 Task: Create a sub task Release to Production / Go Live for the task  Develop a new mobile app for a restaurant in the project AgileJump , assign it to team member softage.5@softage.net and update the status of the sub task to  Completed , set the priority of the sub task to High
Action: Mouse moved to (472, 440)
Screenshot: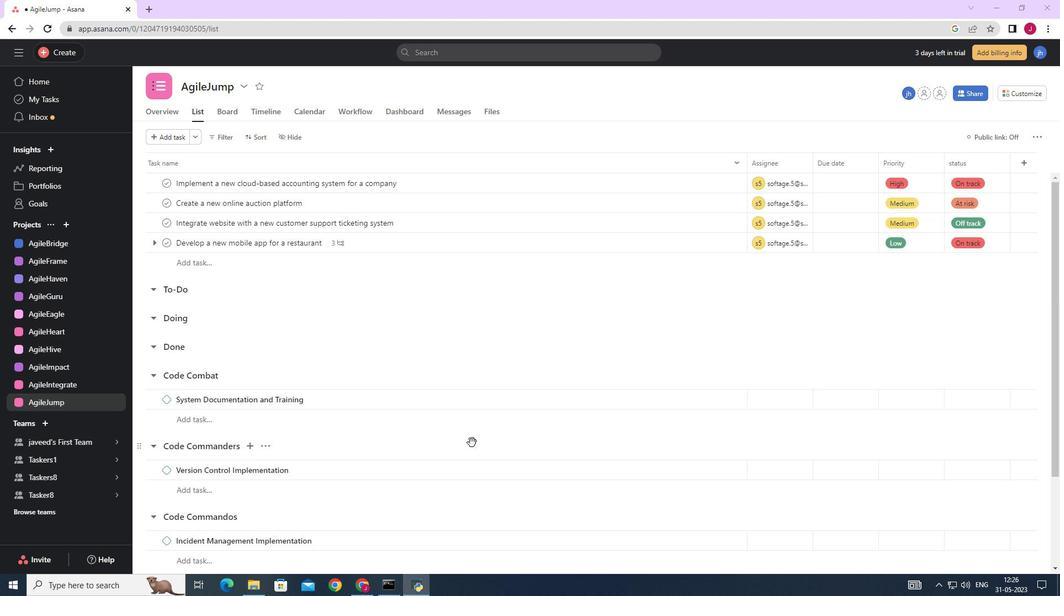 
Action: Mouse scrolled (472, 440) with delta (0, 0)
Screenshot: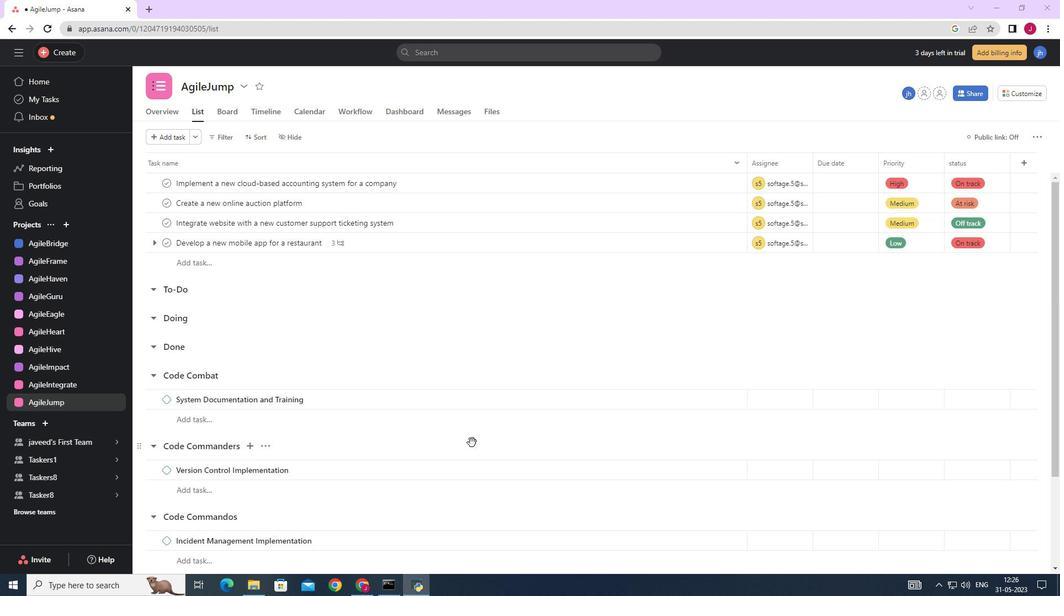 
Action: Mouse scrolled (472, 440) with delta (0, 0)
Screenshot: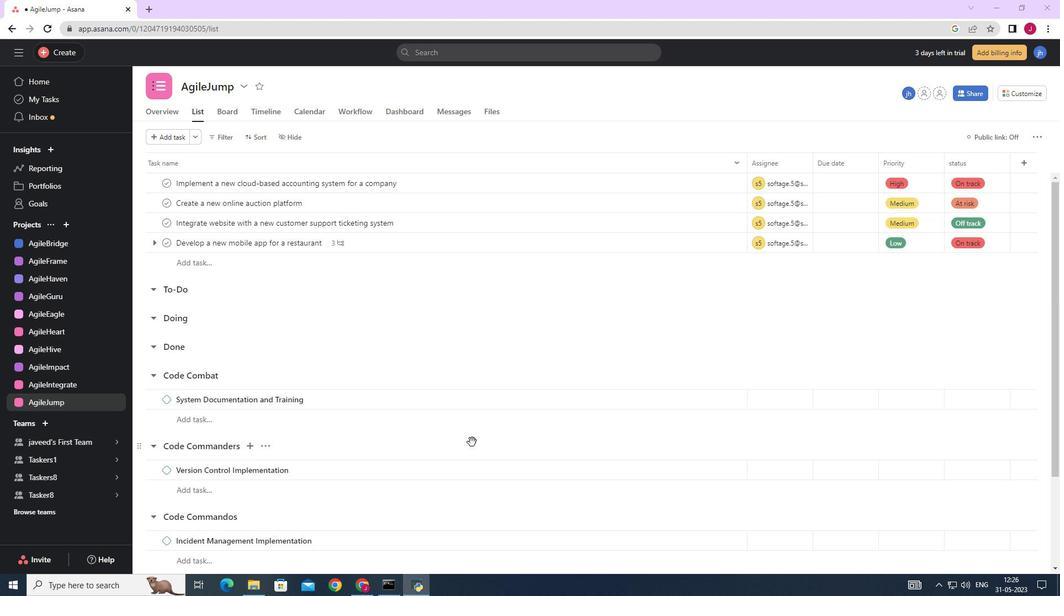 
Action: Mouse scrolled (472, 440) with delta (0, 0)
Screenshot: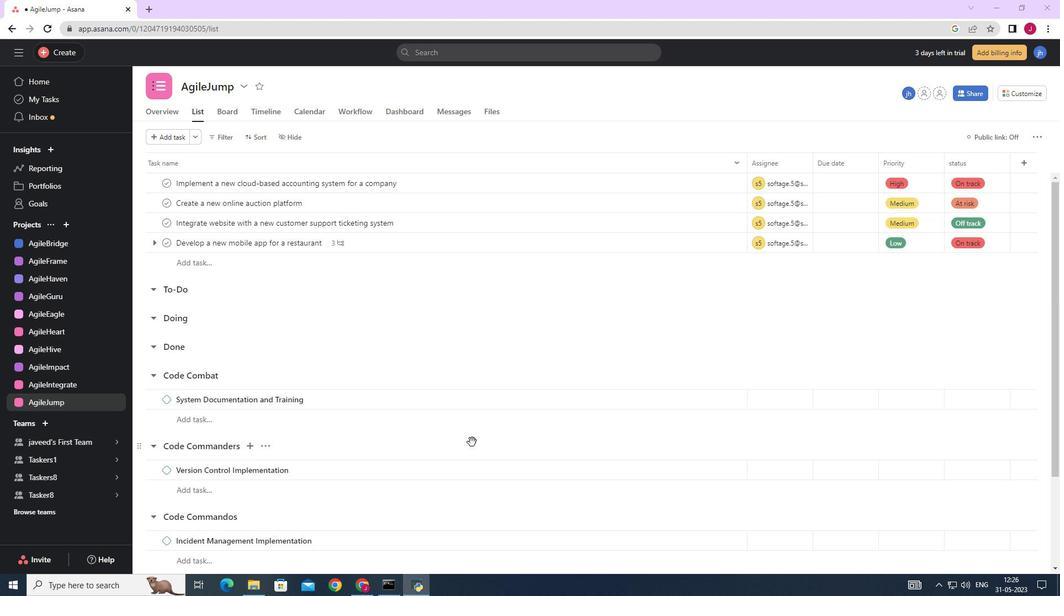
Action: Mouse scrolled (472, 440) with delta (0, 0)
Screenshot: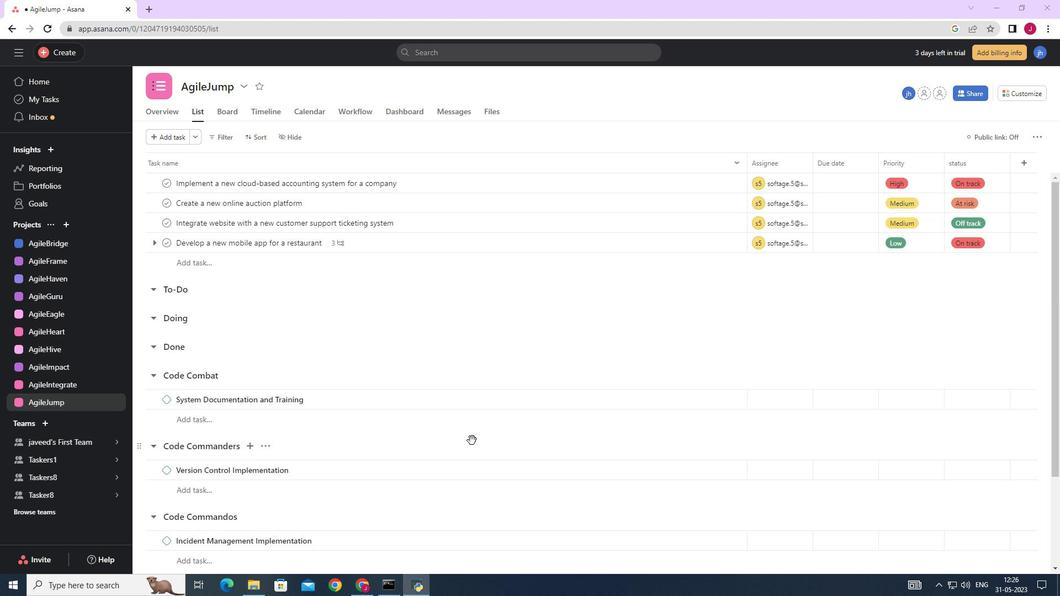 
Action: Mouse scrolled (472, 440) with delta (0, 0)
Screenshot: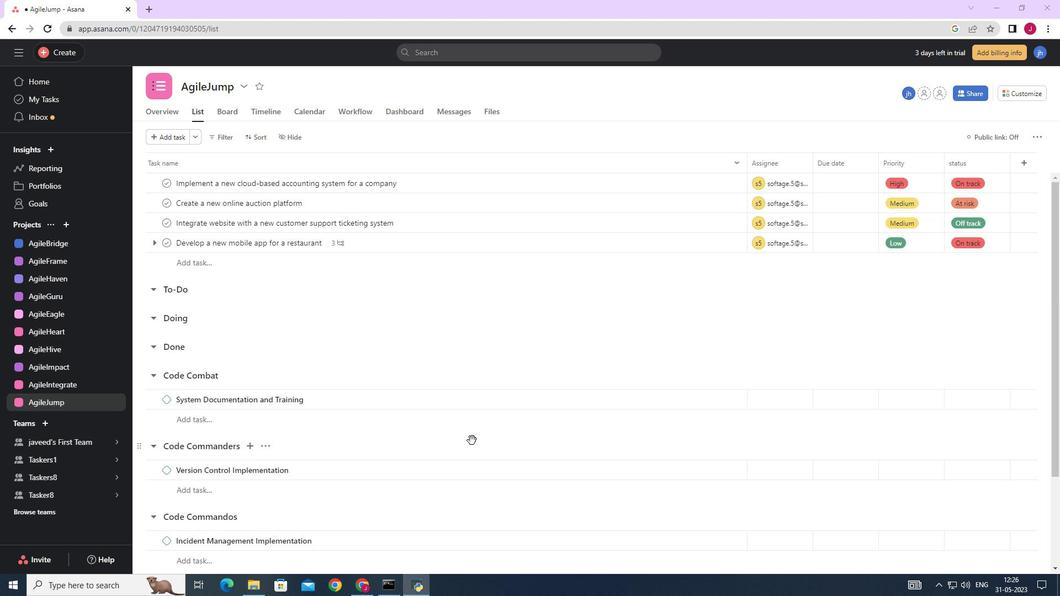 
Action: Mouse moved to (378, 432)
Screenshot: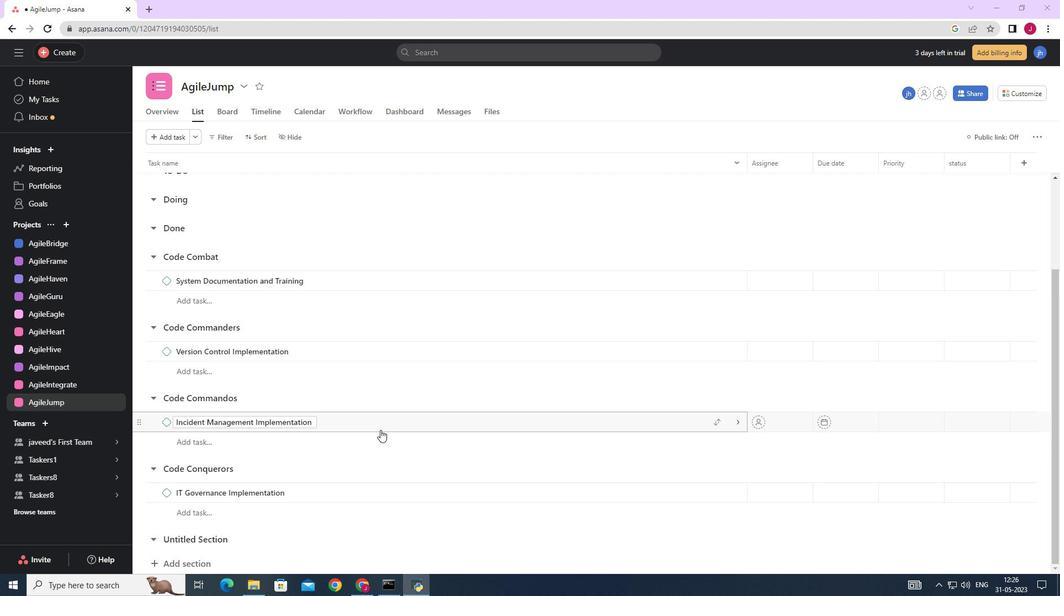 
Action: Mouse scrolled (378, 433) with delta (0, 0)
Screenshot: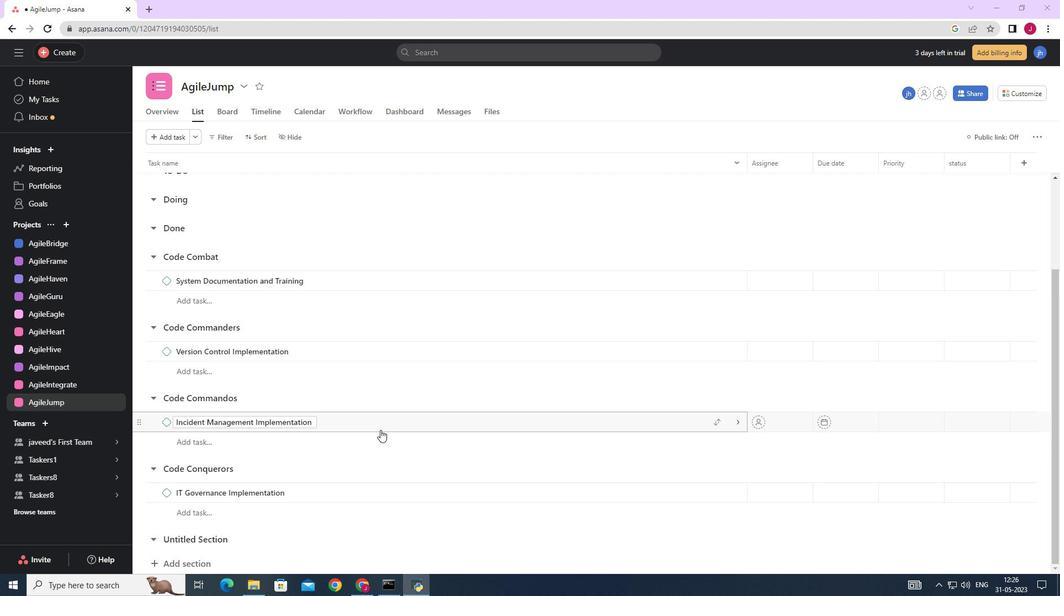 
Action: Mouse scrolled (378, 433) with delta (0, 0)
Screenshot: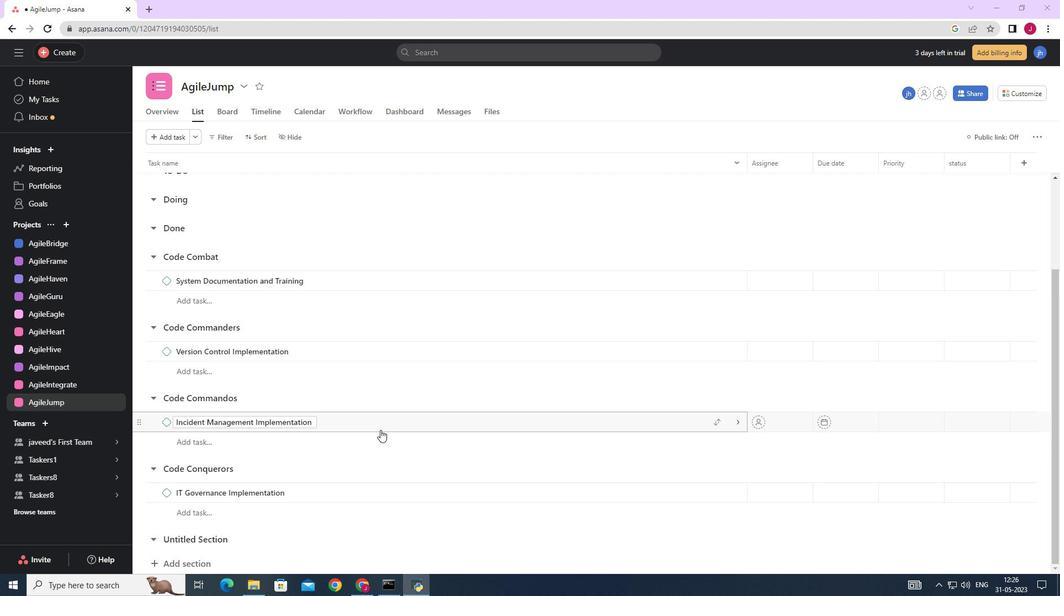 
Action: Mouse scrolled (378, 433) with delta (0, 0)
Screenshot: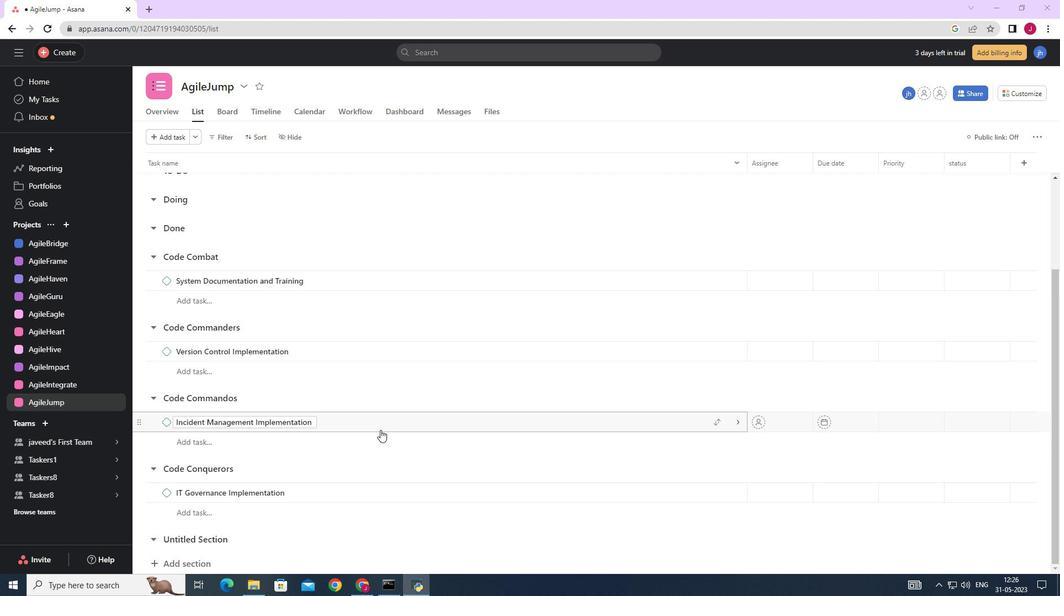 
Action: Mouse scrolled (378, 433) with delta (0, 0)
Screenshot: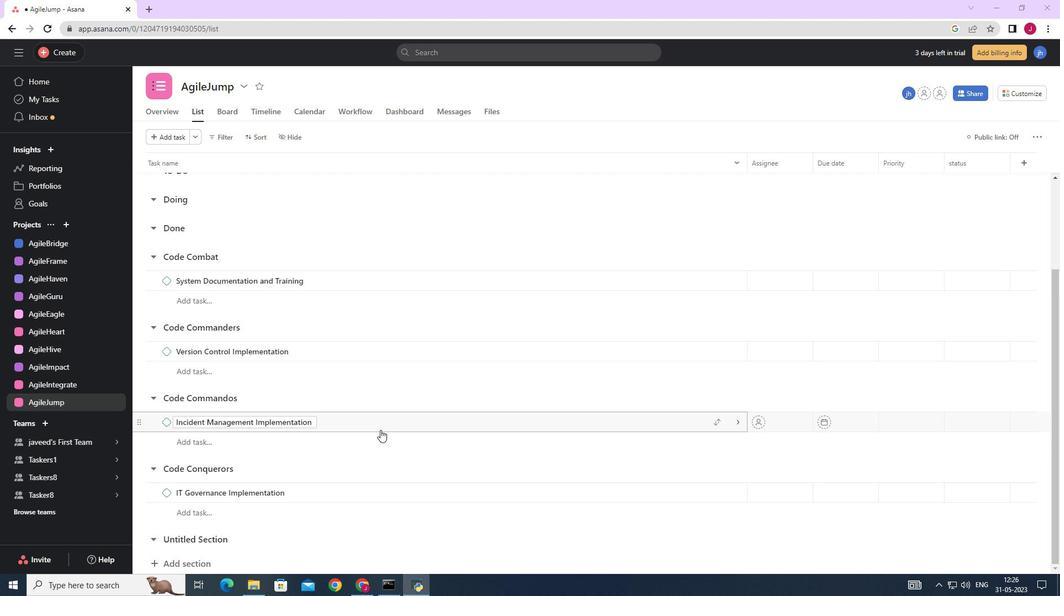 
Action: Mouse scrolled (378, 433) with delta (0, 0)
Screenshot: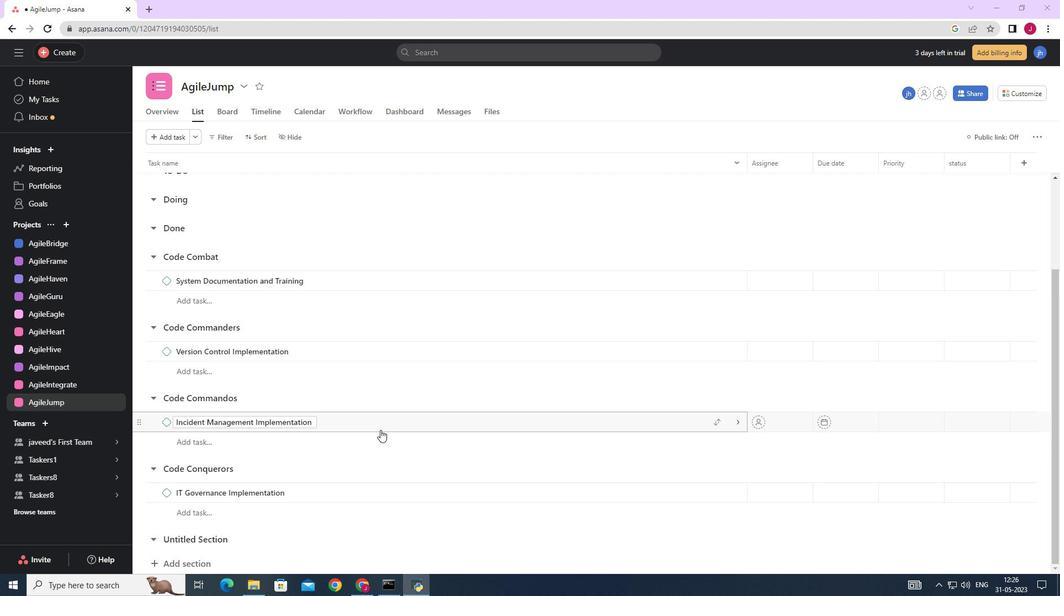 
Action: Mouse scrolled (378, 431) with delta (0, 0)
Screenshot: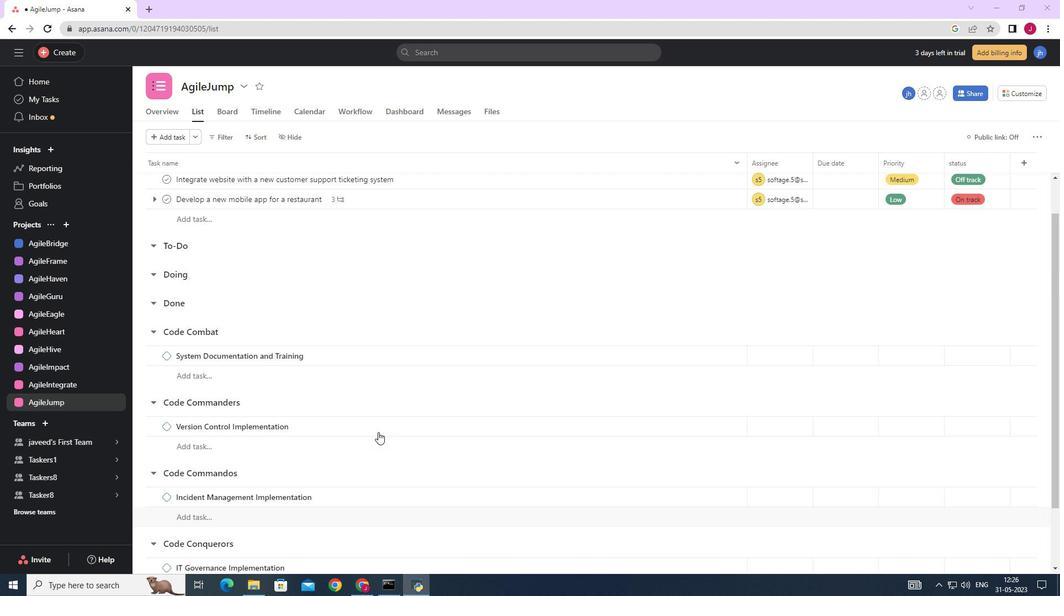 
Action: Mouse scrolled (378, 431) with delta (0, 0)
Screenshot: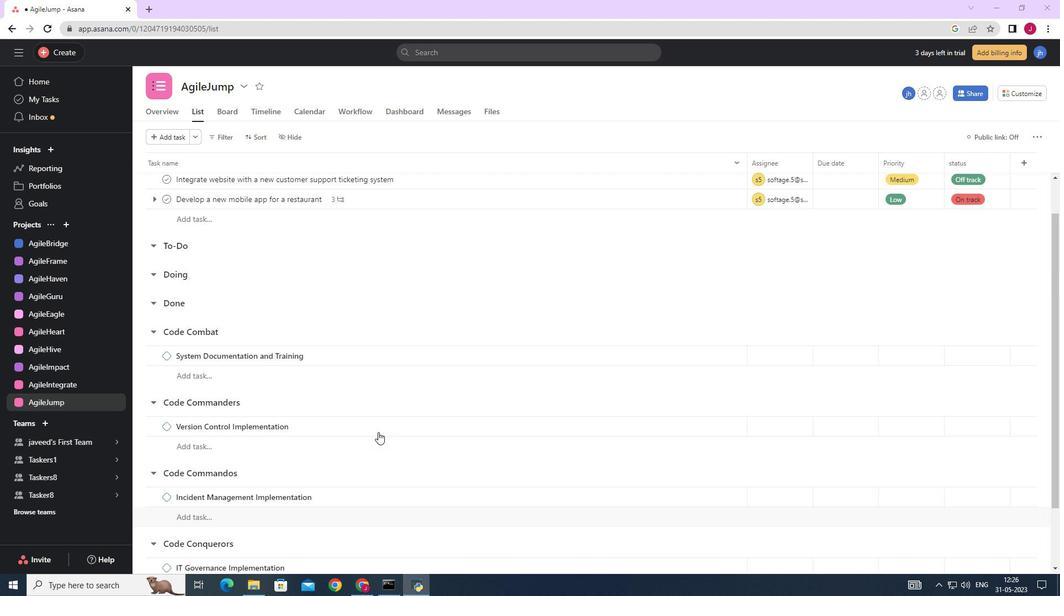 
Action: Mouse scrolled (378, 431) with delta (0, 0)
Screenshot: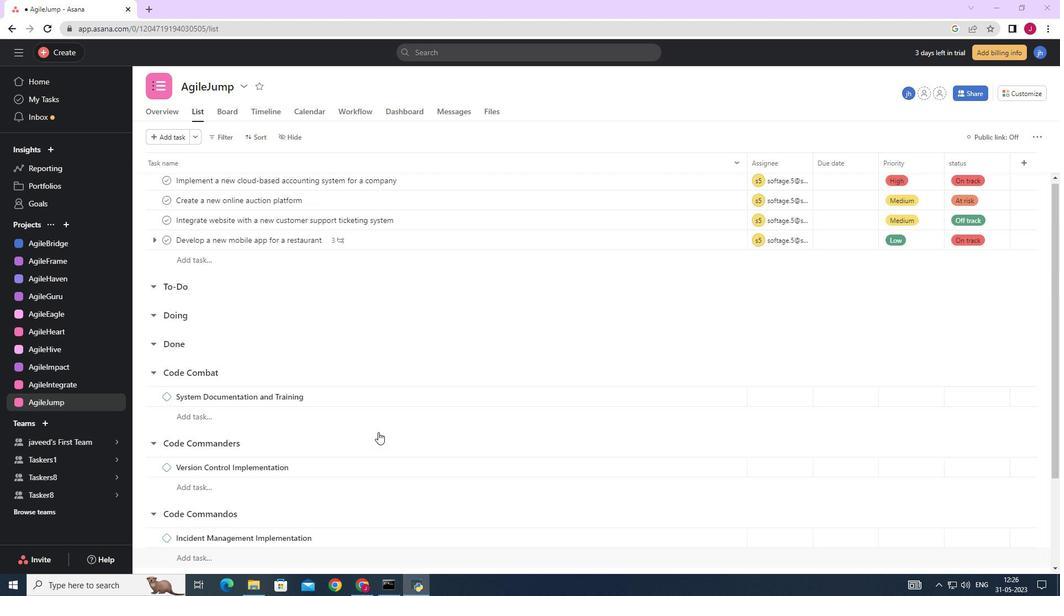 
Action: Mouse scrolled (378, 431) with delta (0, 0)
Screenshot: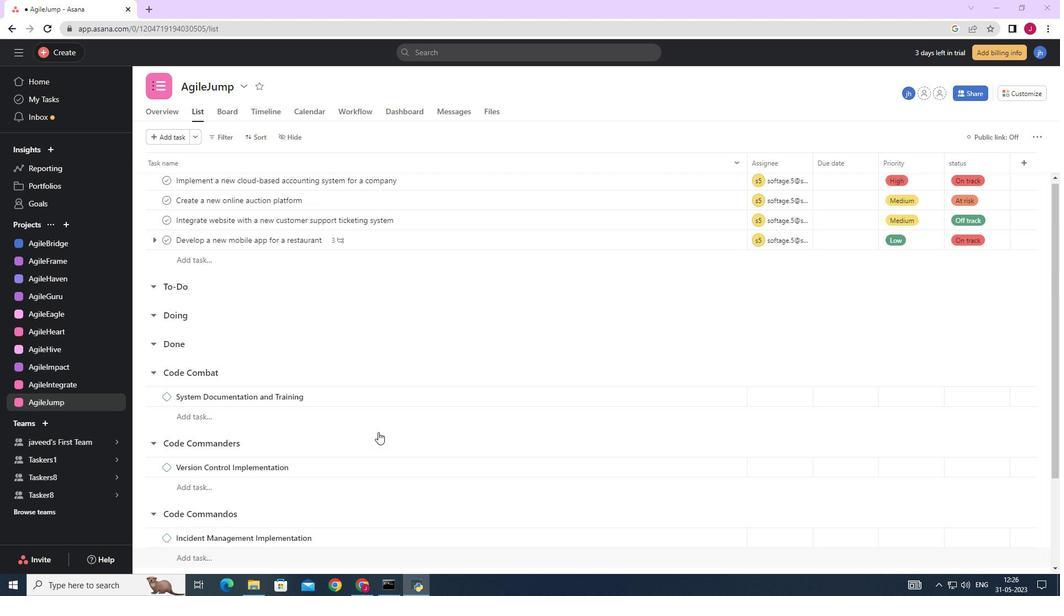 
Action: Mouse moved to (377, 435)
Screenshot: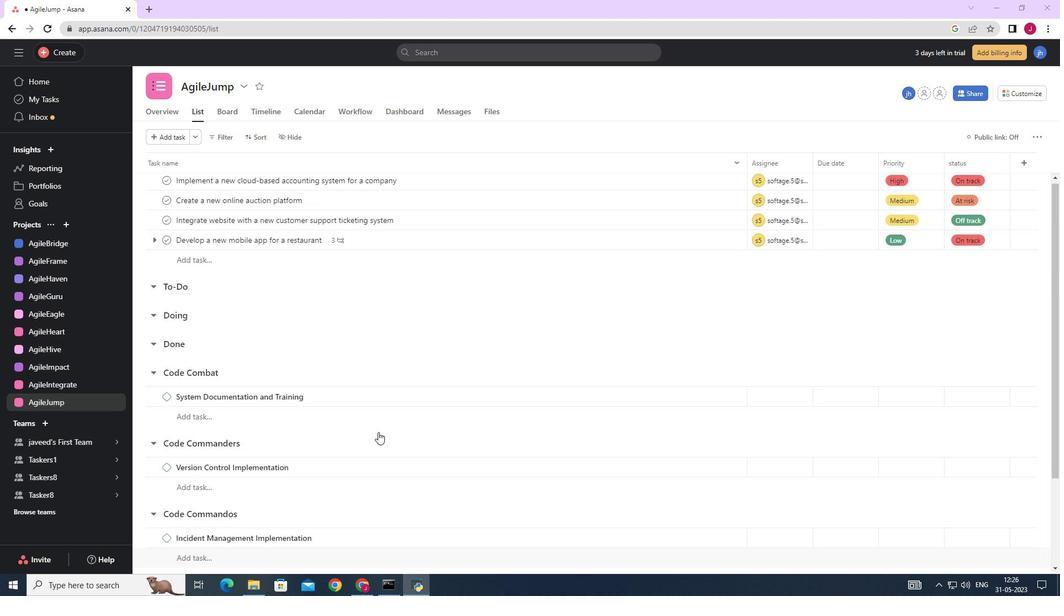 
Action: Mouse scrolled (377, 435) with delta (0, 0)
Screenshot: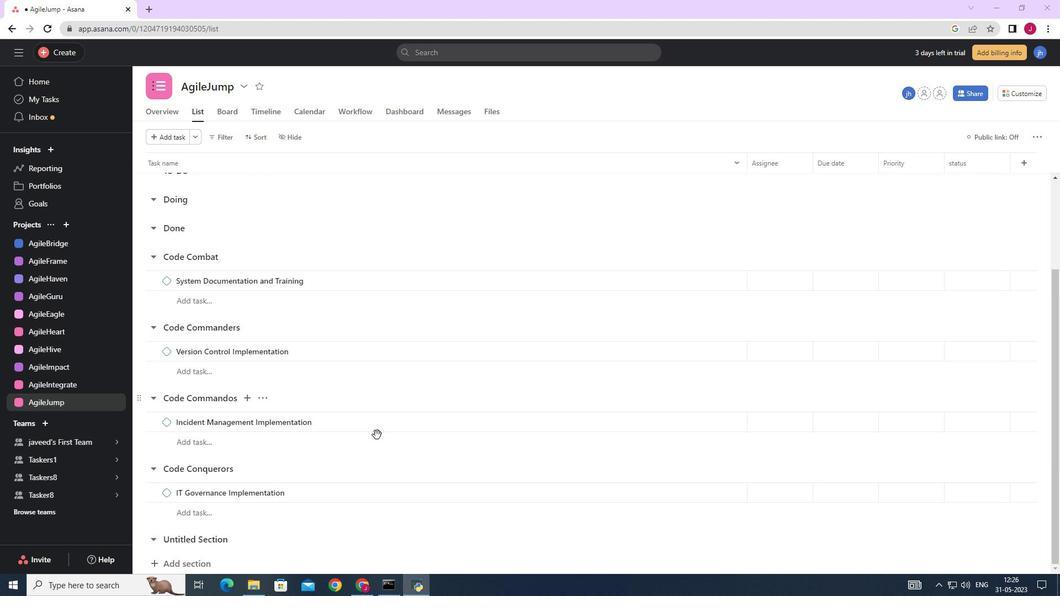 
Action: Mouse scrolled (377, 435) with delta (0, 0)
Screenshot: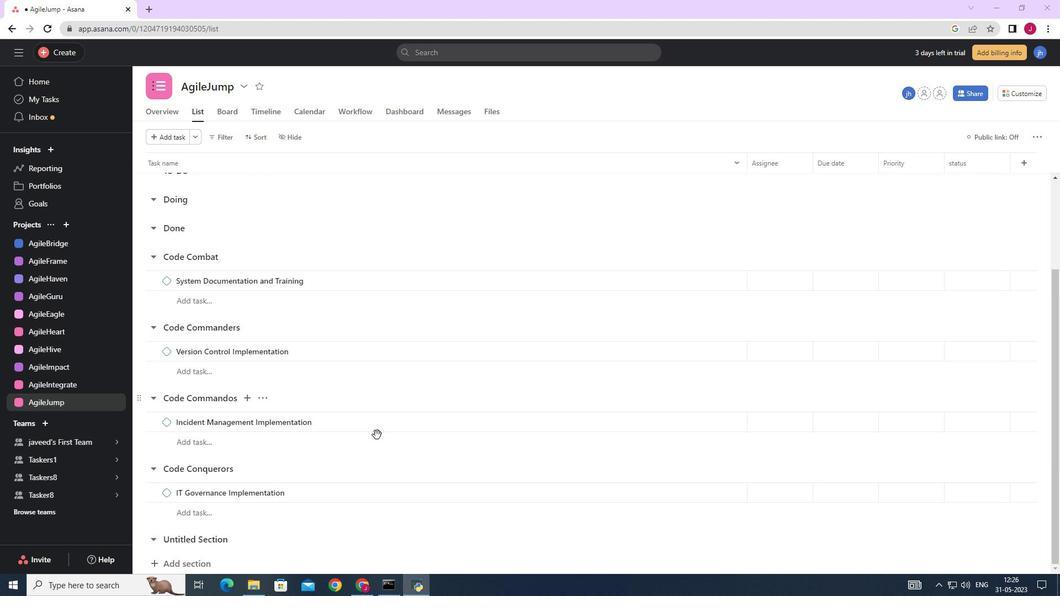 
Action: Mouse scrolled (377, 435) with delta (0, 0)
Screenshot: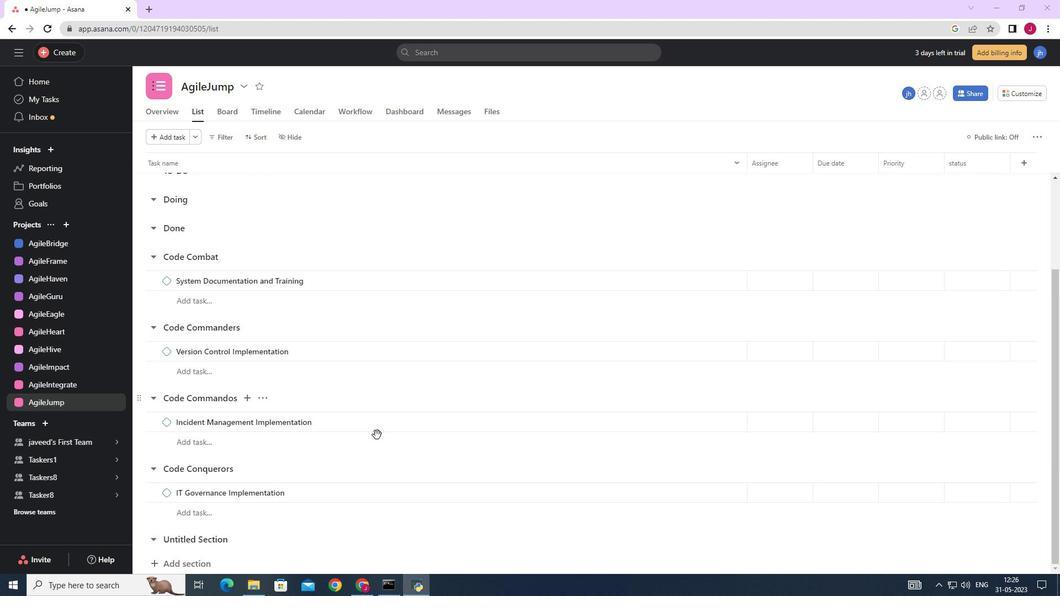 
Action: Mouse scrolled (377, 435) with delta (0, 0)
Screenshot: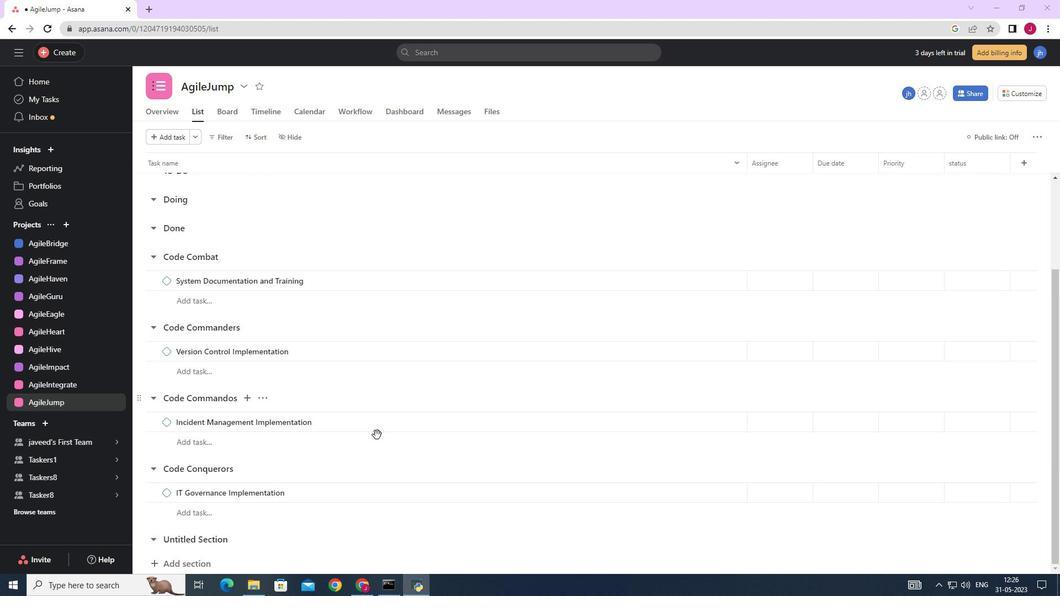 
Action: Mouse scrolled (377, 435) with delta (0, 0)
Screenshot: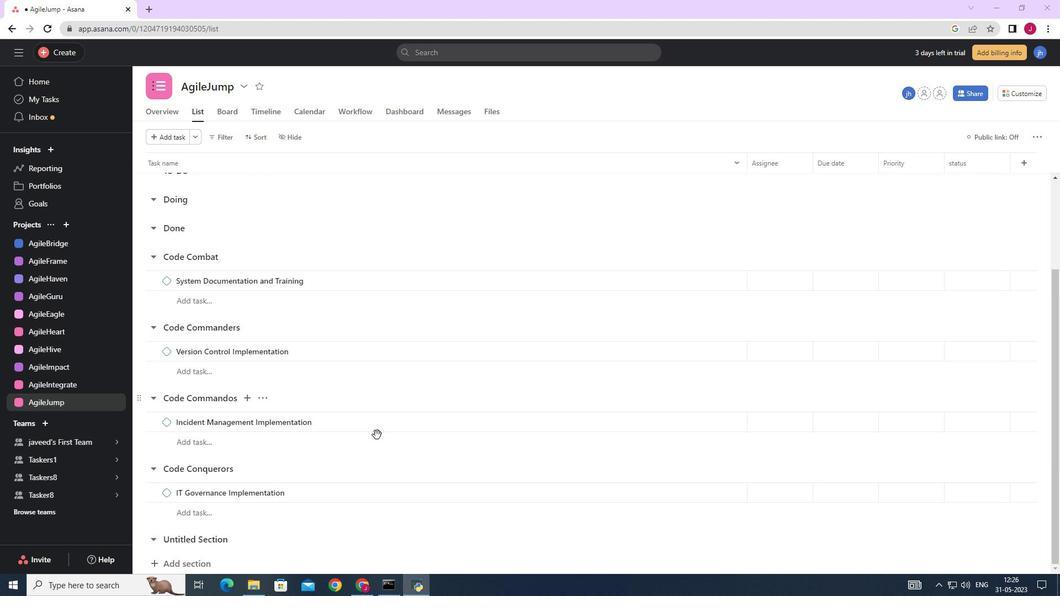 
Action: Mouse moved to (686, 239)
Screenshot: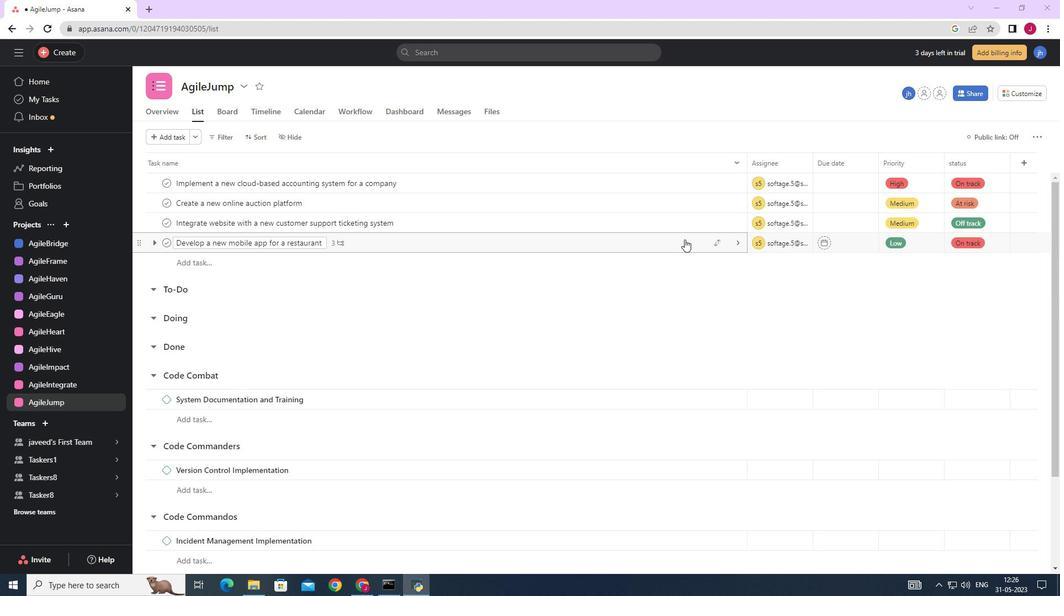 
Action: Mouse pressed left at (686, 239)
Screenshot: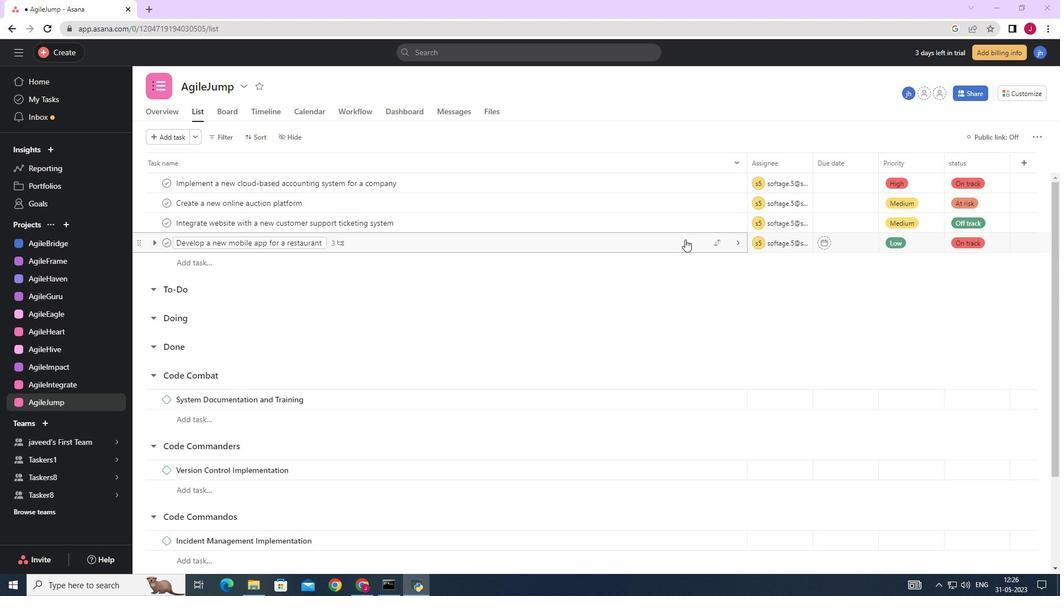 
Action: Mouse moved to (812, 388)
Screenshot: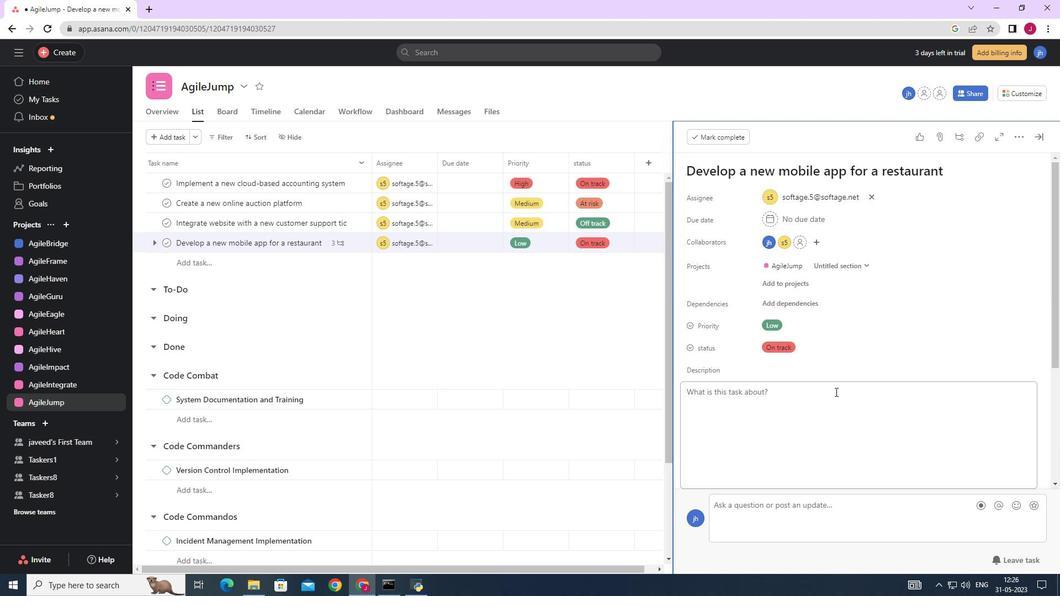 
Action: Mouse scrolled (812, 387) with delta (0, 0)
Screenshot: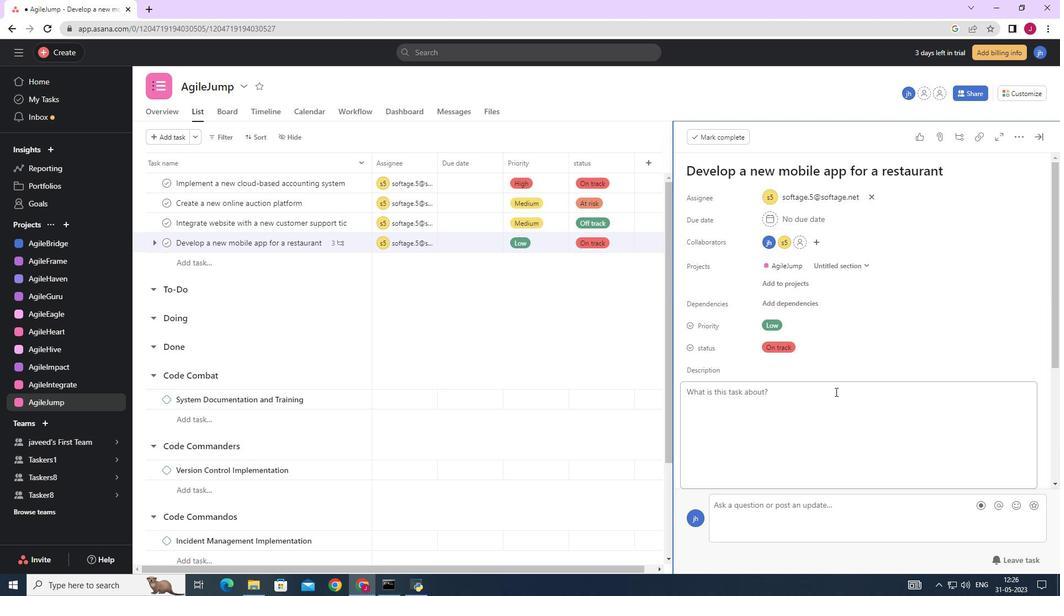 
Action: Mouse scrolled (812, 387) with delta (0, 0)
Screenshot: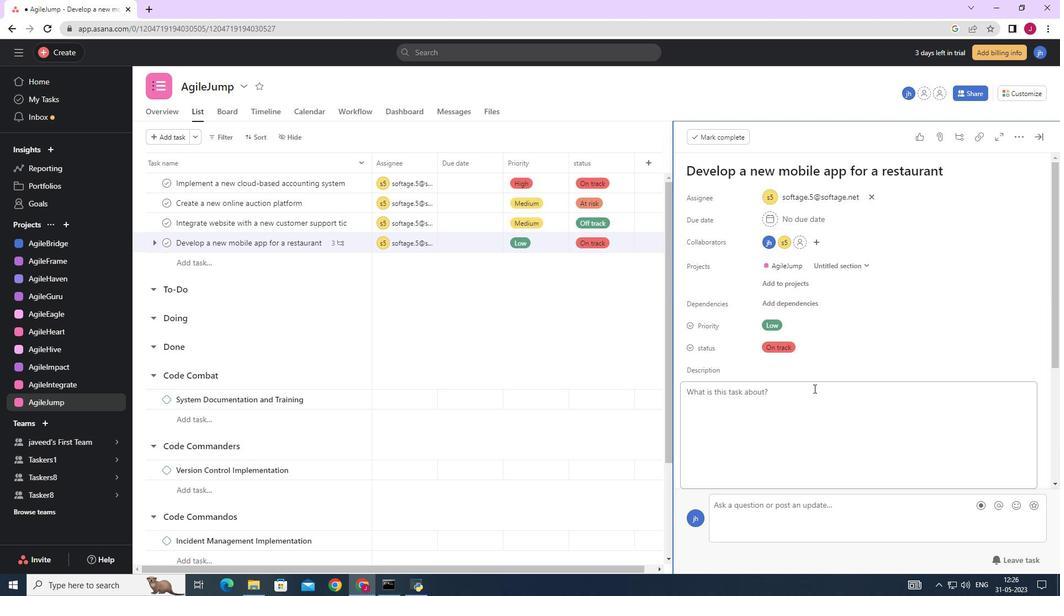 
Action: Mouse scrolled (812, 387) with delta (0, 0)
Screenshot: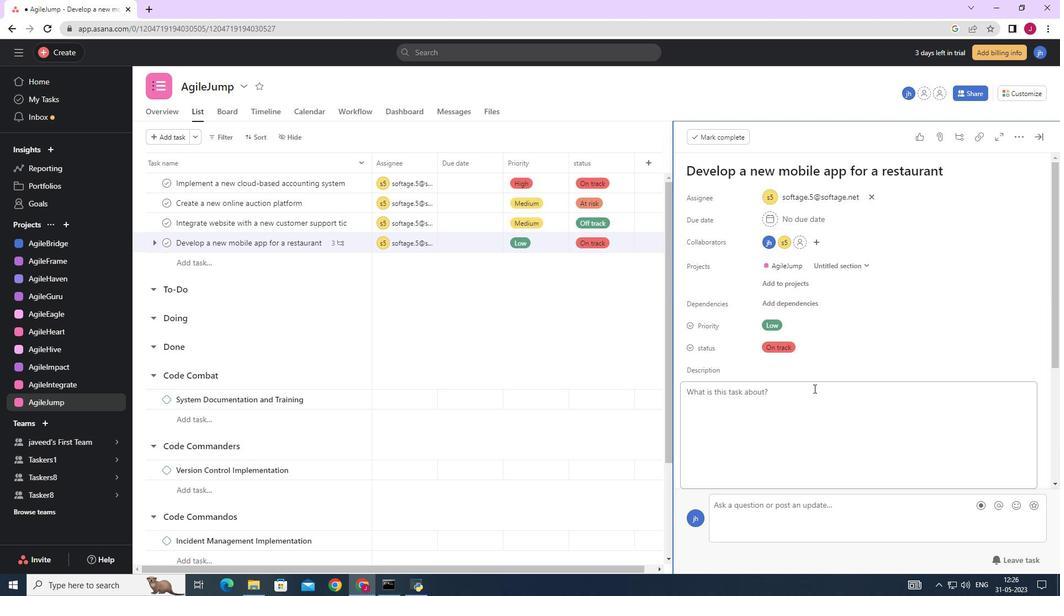 
Action: Mouse scrolled (812, 387) with delta (0, 0)
Screenshot: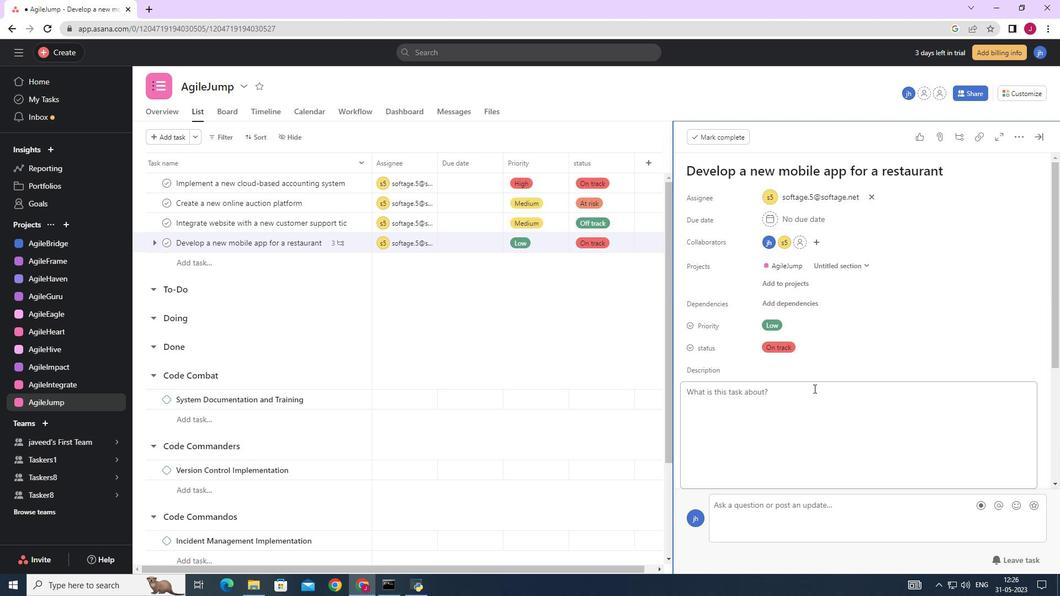 
Action: Mouse moved to (719, 401)
Screenshot: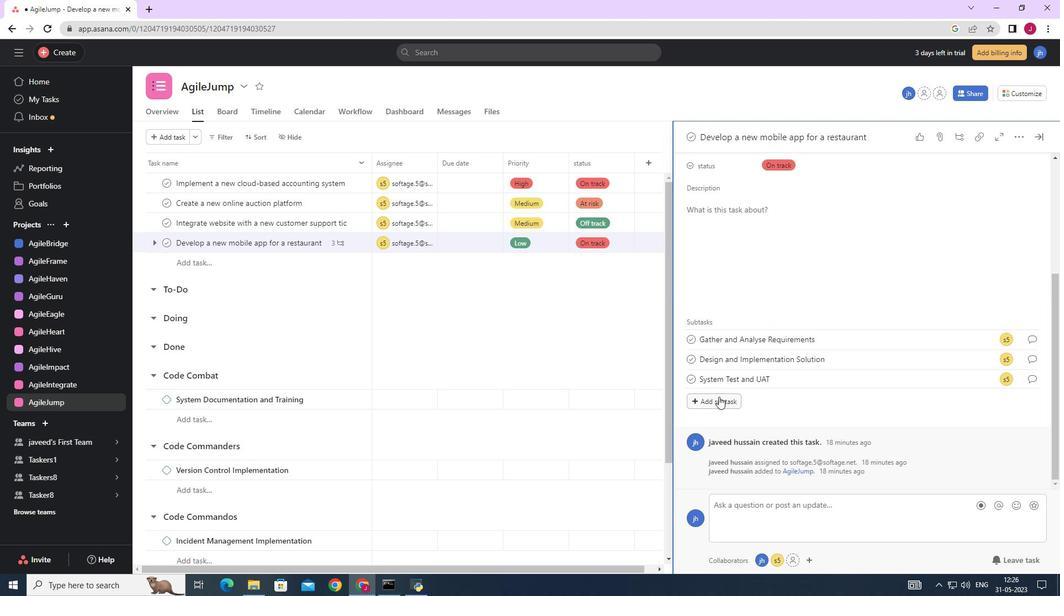 
Action: Mouse pressed left at (719, 401)
Screenshot: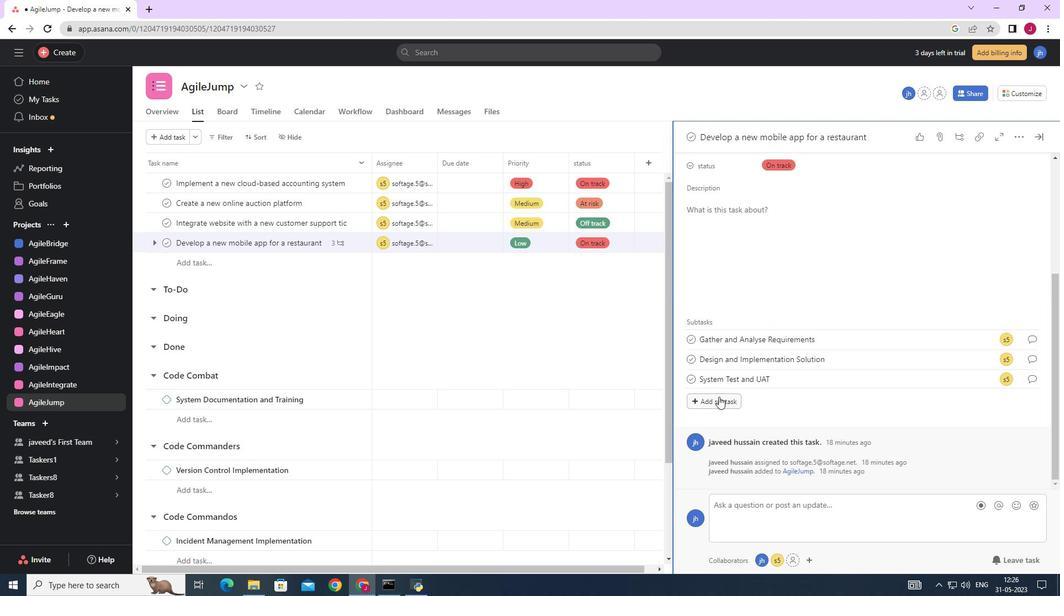 
Action: Key pressed <Key.caps_lock>R<Key.caps_lock>elease<Key.backspace><Key.backspace><Key.backspace><Key.backspace><Key.backspace><Key.backspace><Key.backspace><Key.backspace><Key.backspace>r<Key.caps_lock>ELEASE<Key.space>TO<Key.space><Key.caps_lock>p<Key.caps_lock>RODUCTION<Key.space>/<Key.space><Key.caps_lock>g<Key.caps_lock>O<Key.space><Key.caps_lock>l<Key.caps_lock>IVE
Screenshot: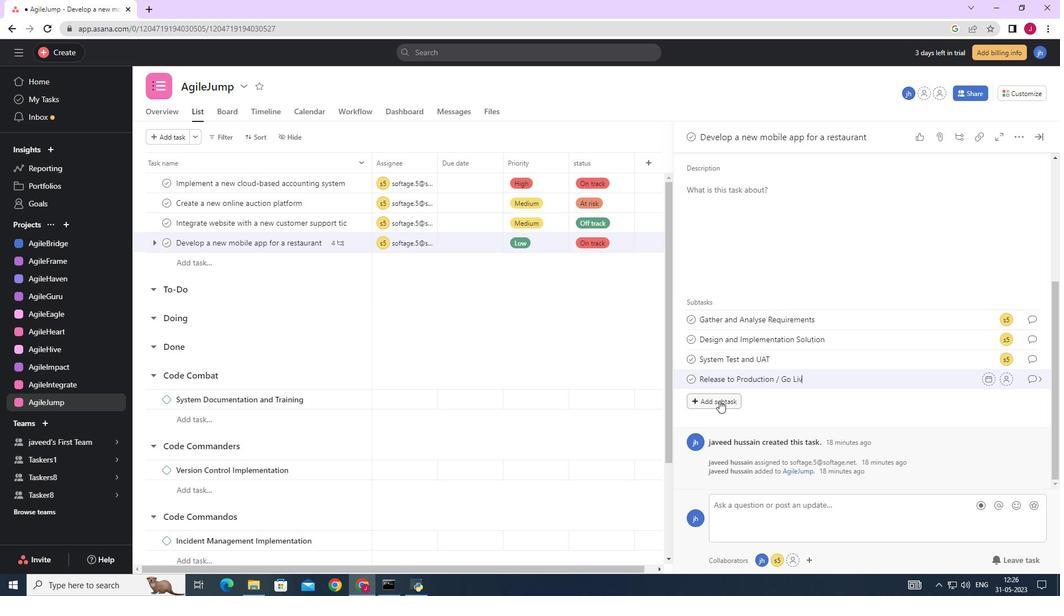 
Action: Mouse moved to (1006, 381)
Screenshot: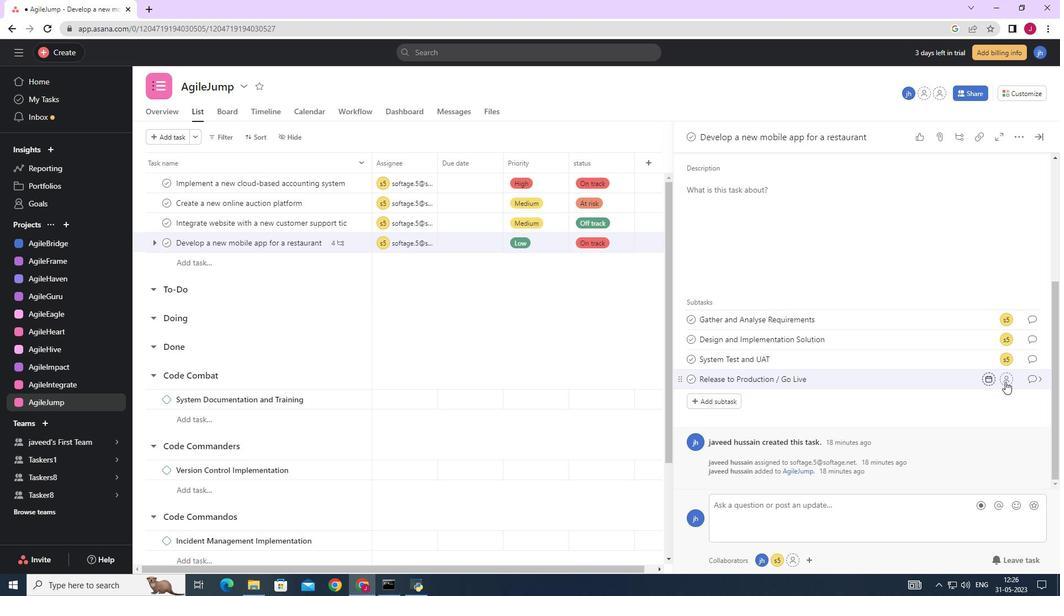 
Action: Mouse pressed left at (1006, 381)
Screenshot: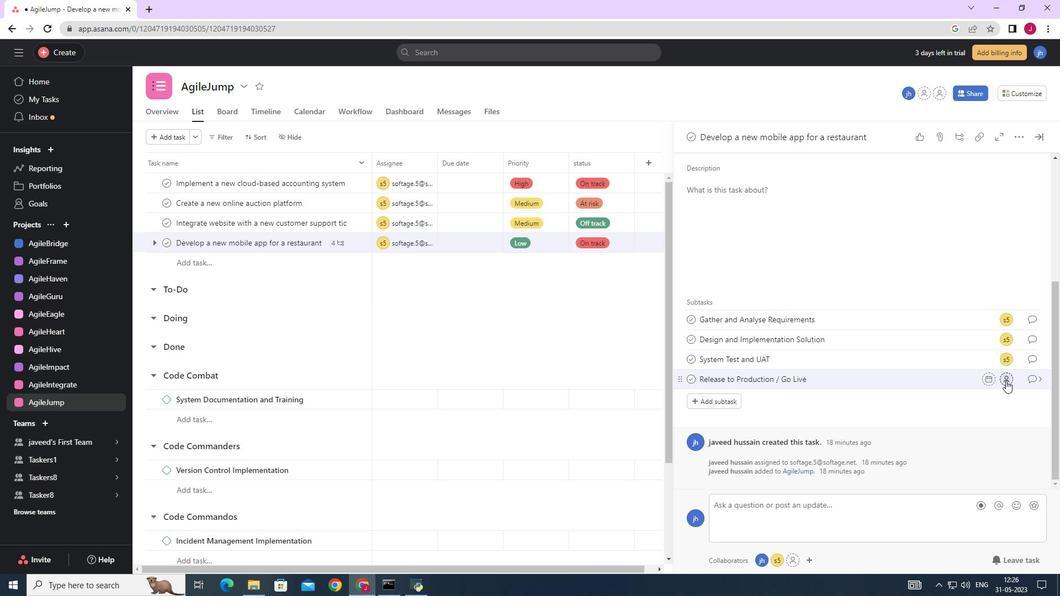 
Action: Mouse moved to (837, 419)
Screenshot: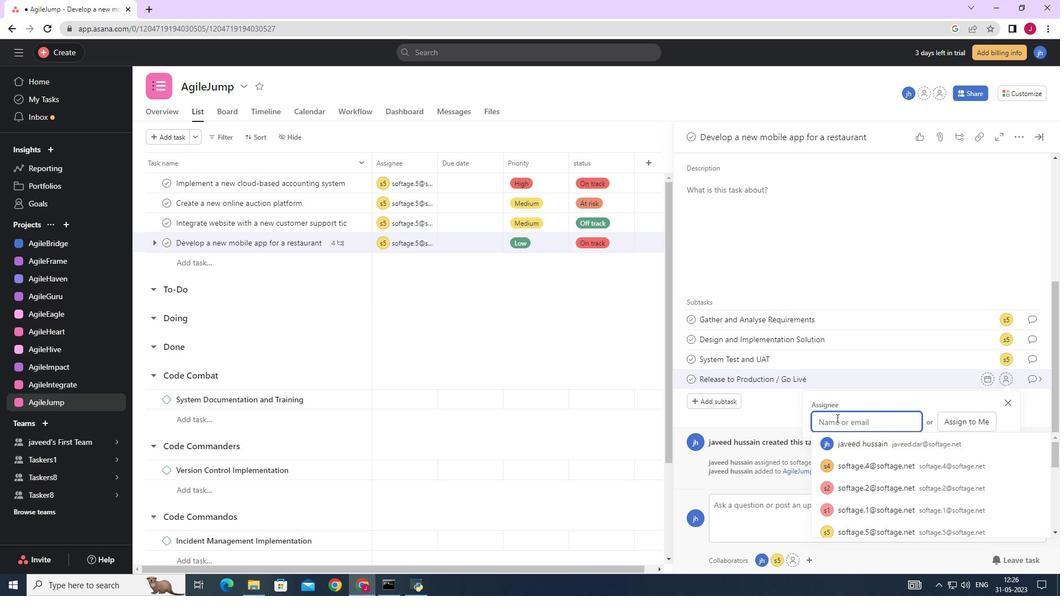 
Action: Key pressed SOFTAGE.5
Screenshot: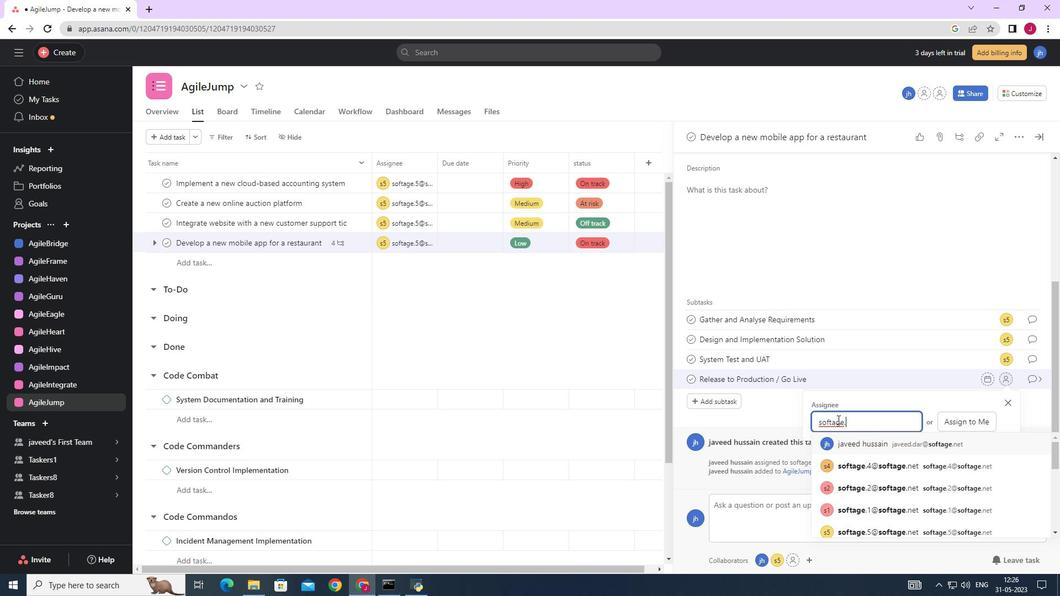 
Action: Mouse moved to (871, 445)
Screenshot: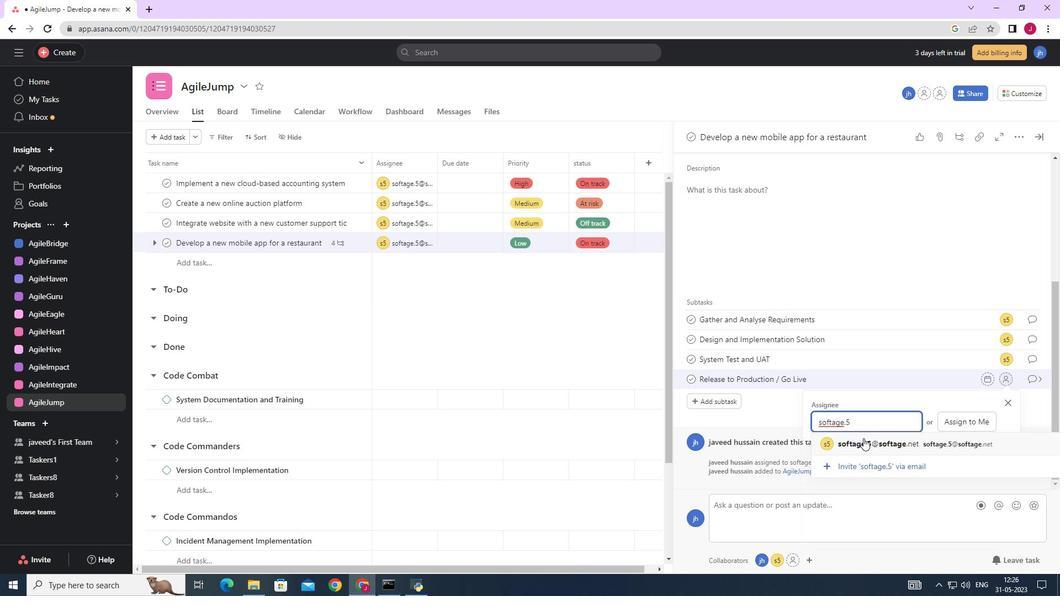 
Action: Mouse pressed left at (871, 445)
Screenshot: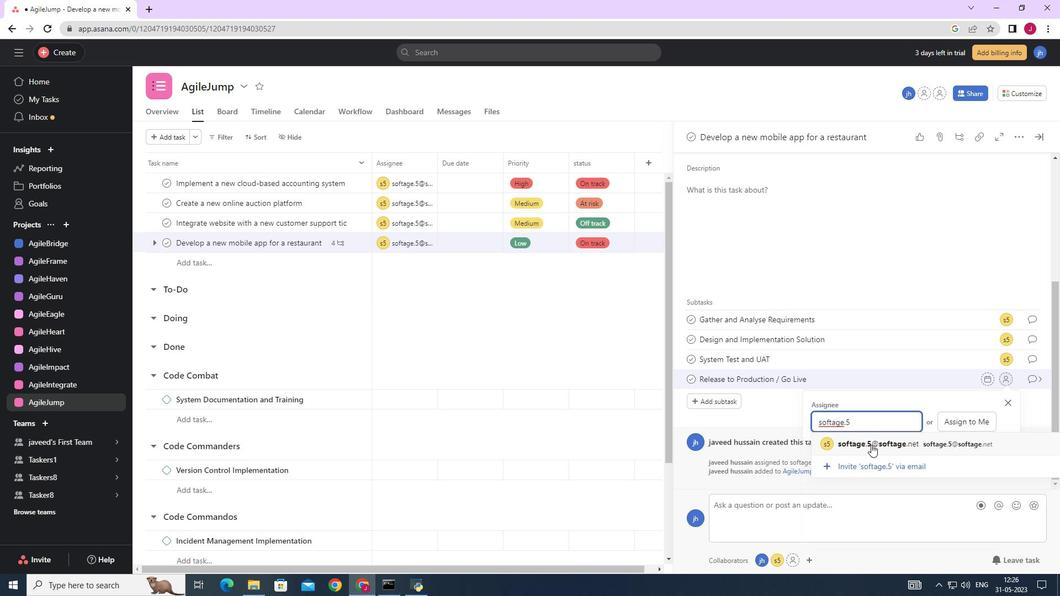 
Action: Mouse moved to (1031, 381)
Screenshot: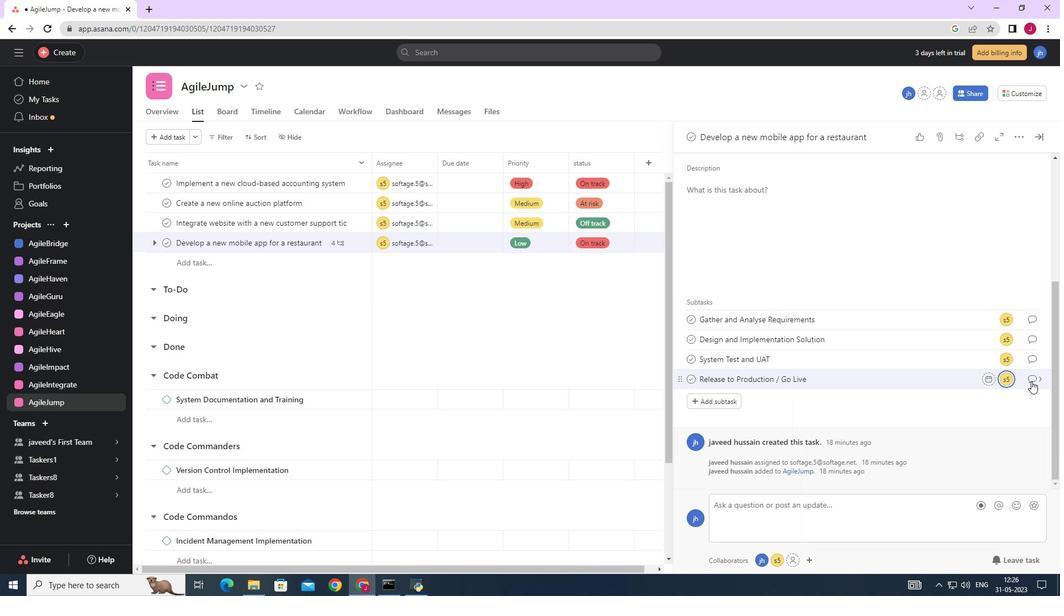 
Action: Mouse pressed left at (1031, 381)
Screenshot: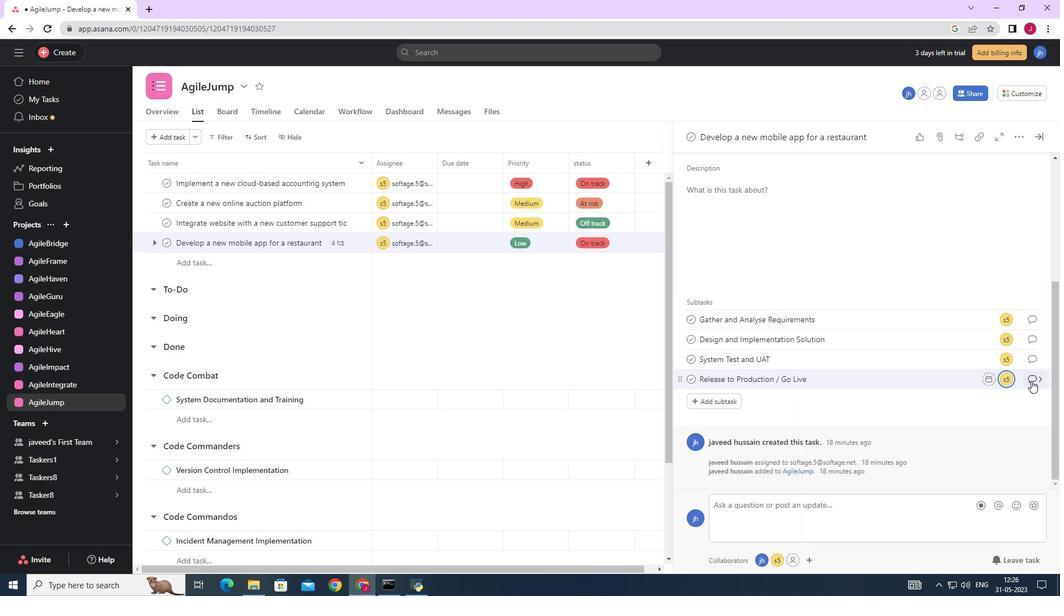 
Action: Mouse moved to (726, 316)
Screenshot: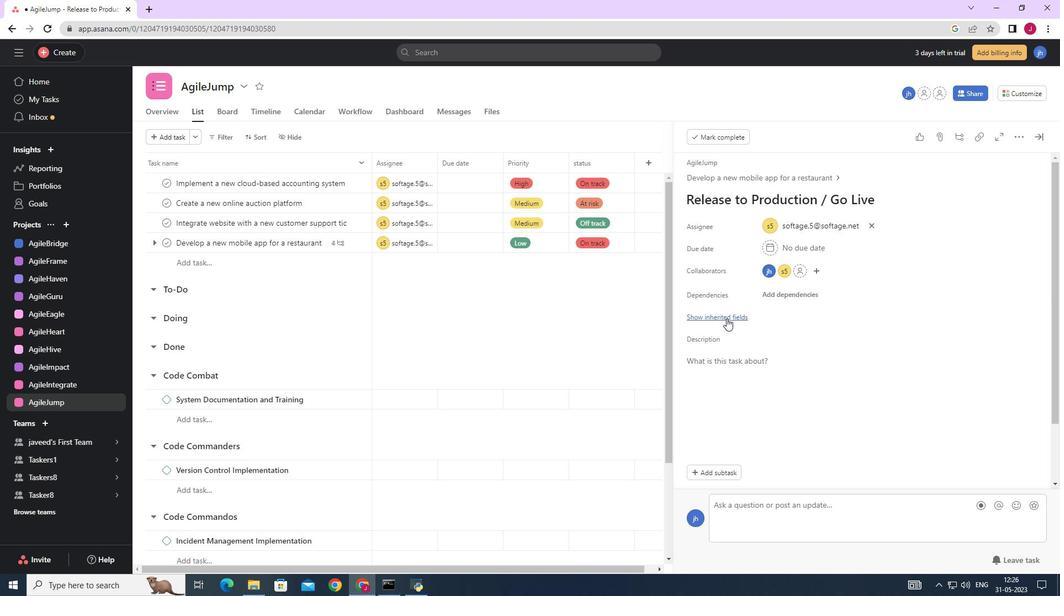 
Action: Mouse pressed left at (726, 316)
Screenshot: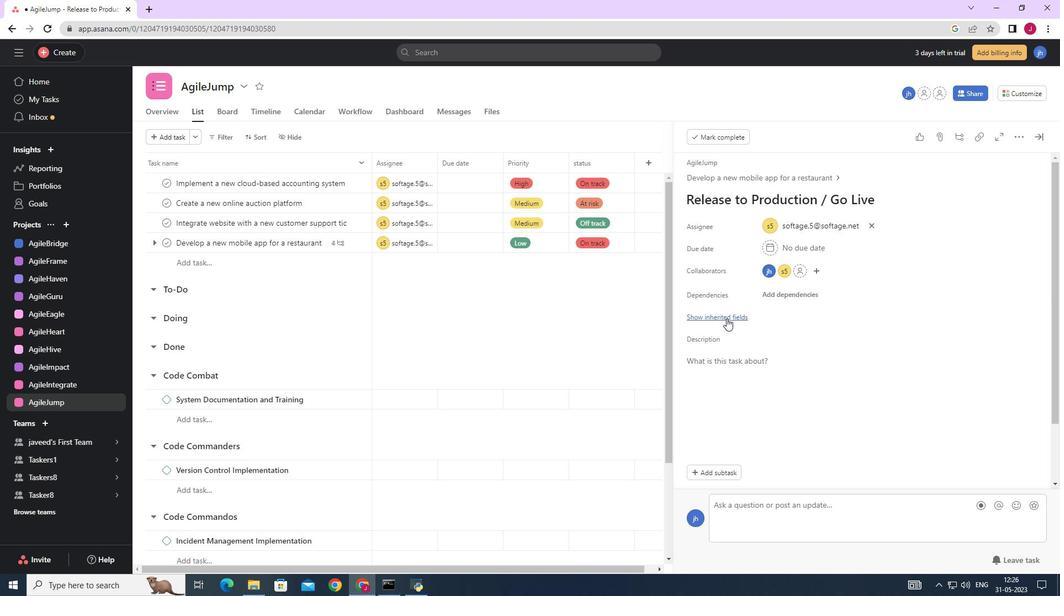 
Action: Mouse moved to (764, 339)
Screenshot: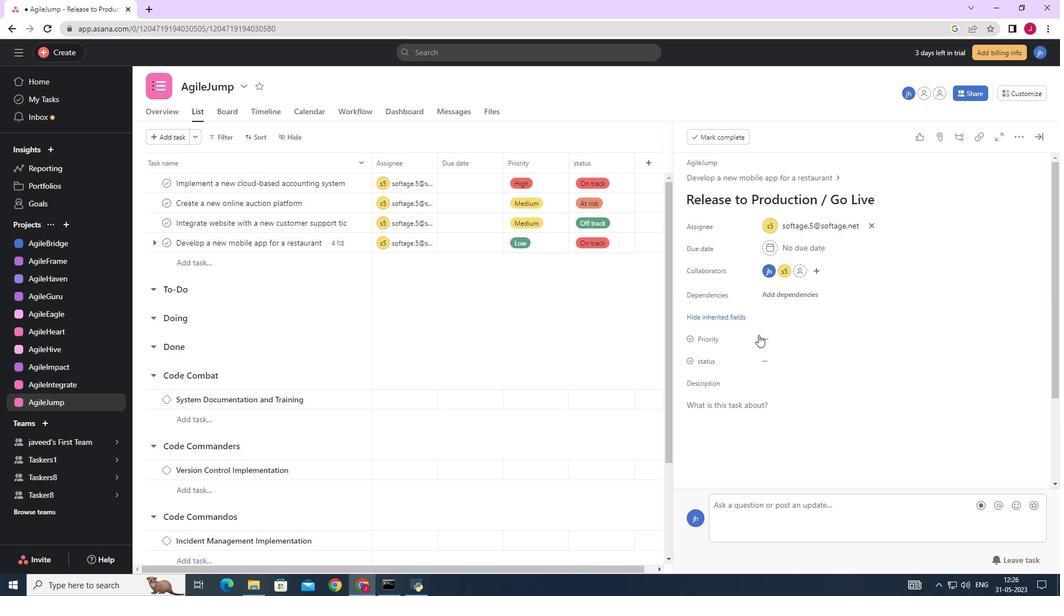 
Action: Mouse pressed left at (764, 339)
Screenshot: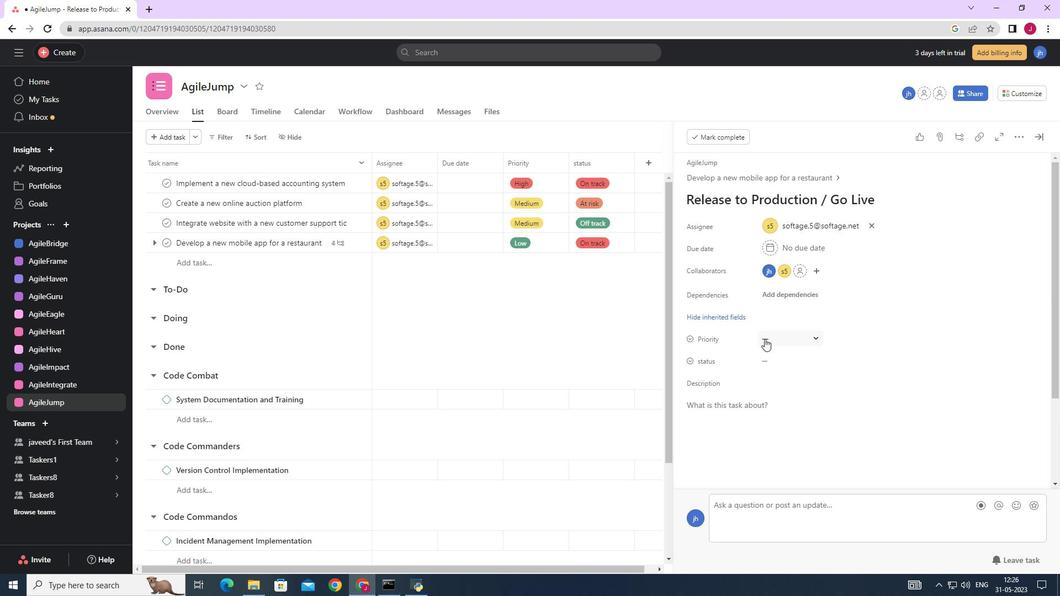 
Action: Mouse moved to (788, 376)
Screenshot: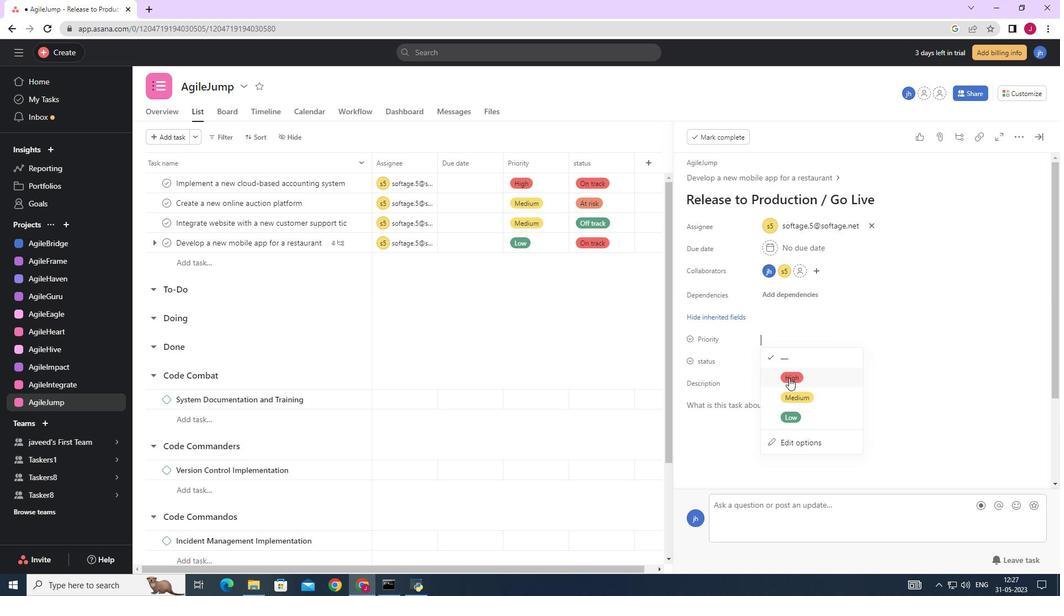 
Action: Mouse pressed left at (788, 376)
Screenshot: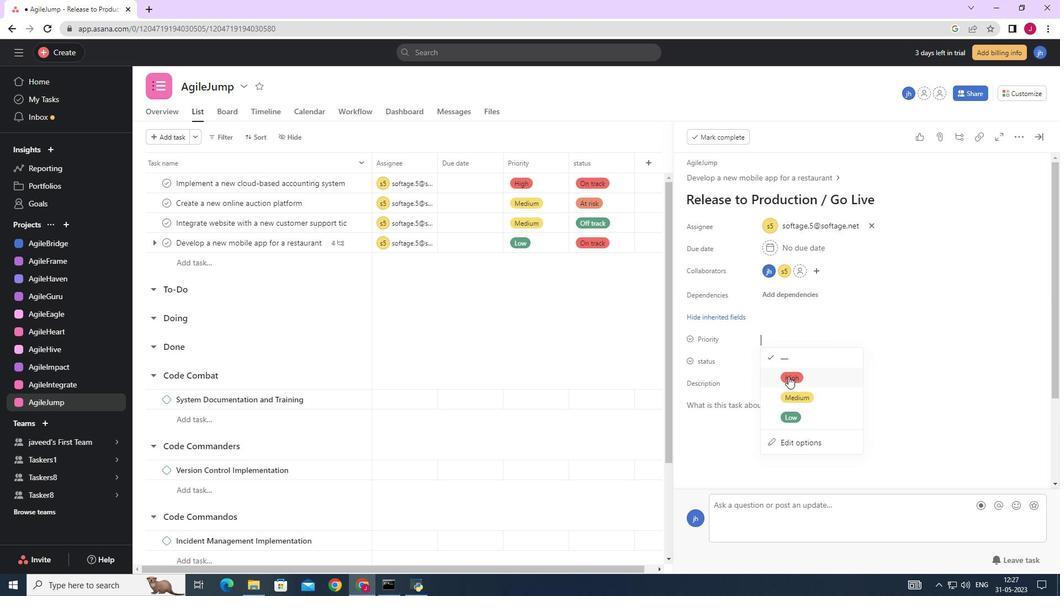 
Action: Mouse moved to (779, 356)
Screenshot: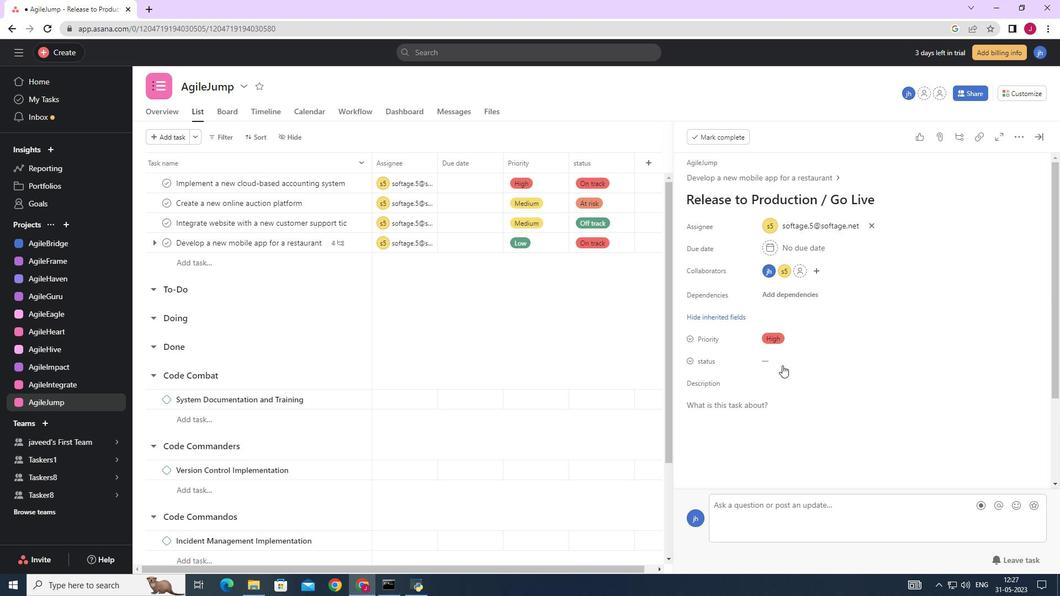 
Action: Mouse pressed left at (779, 356)
Screenshot: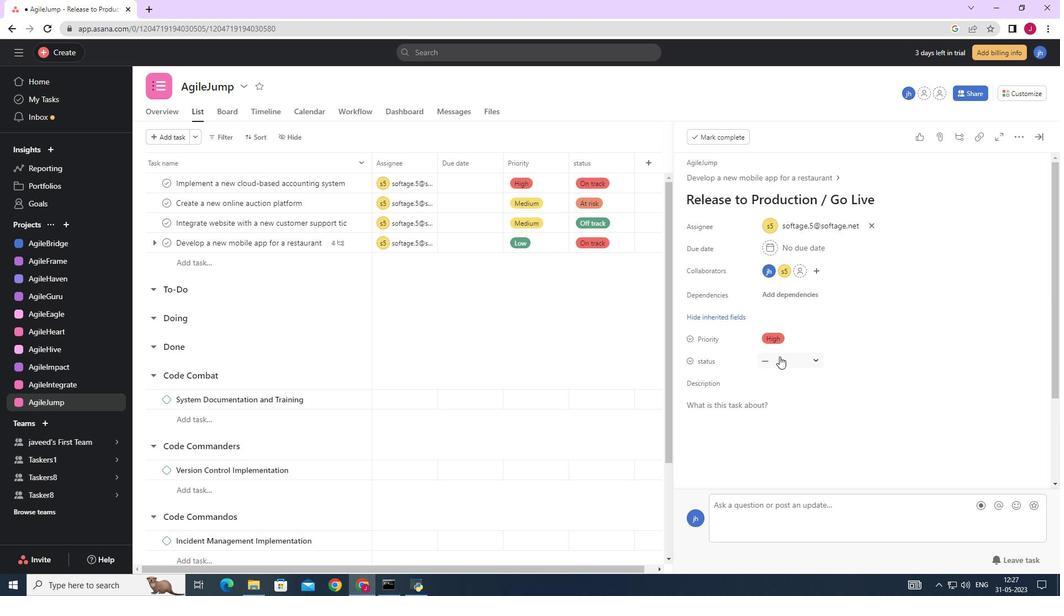 
Action: Mouse moved to (803, 463)
Screenshot: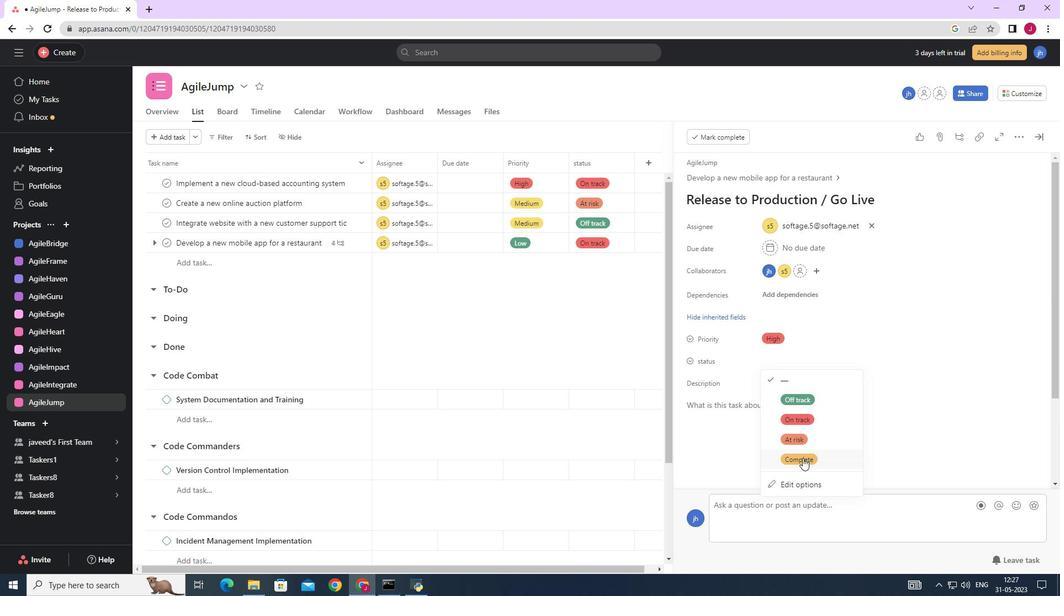 
Action: Mouse pressed left at (803, 463)
Screenshot: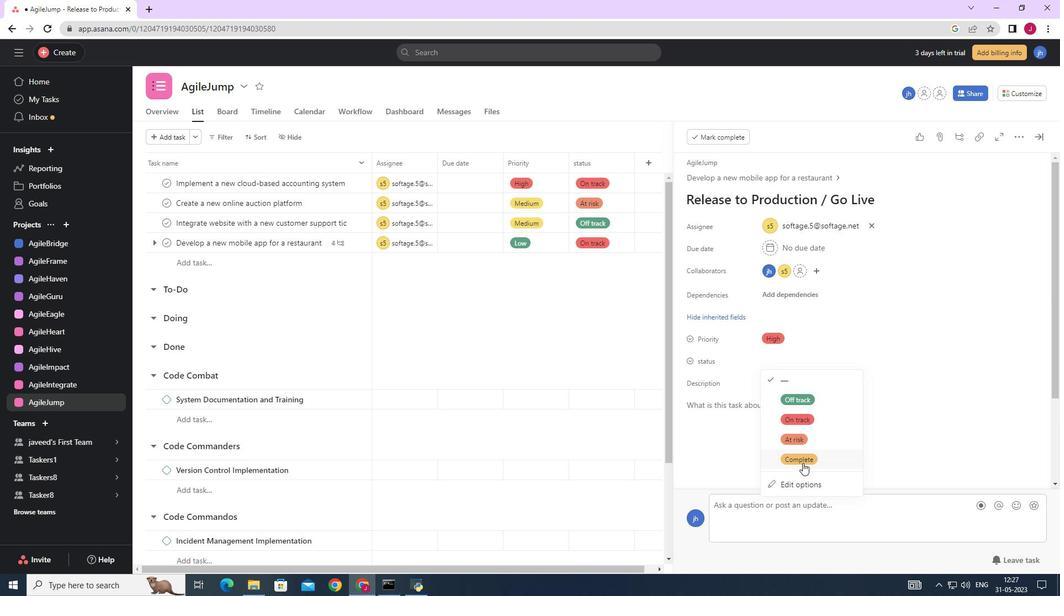 
Action: Mouse moved to (1041, 136)
Screenshot: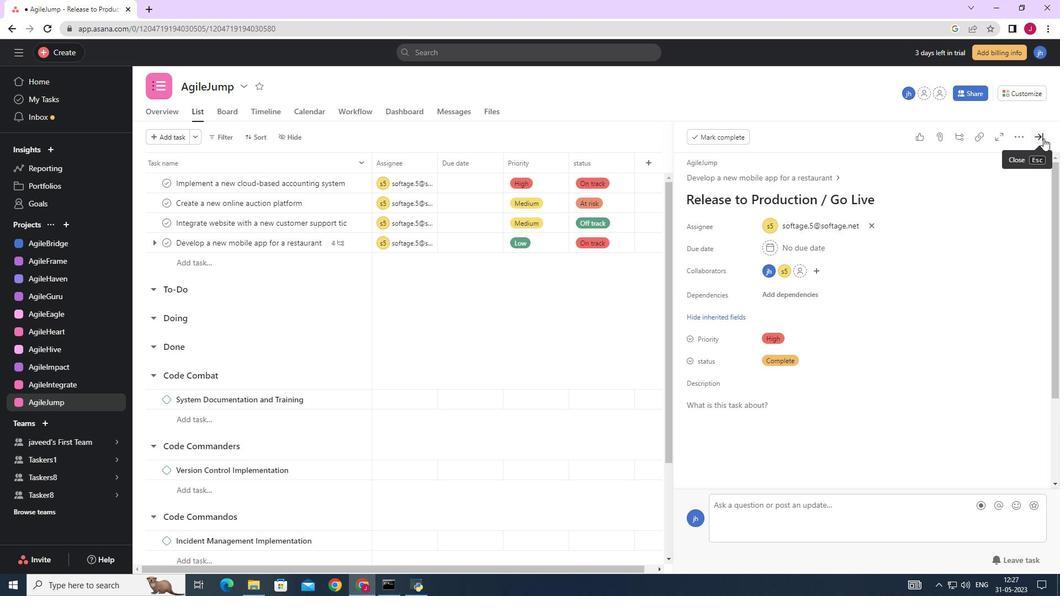 
Action: Mouse pressed left at (1041, 136)
Screenshot: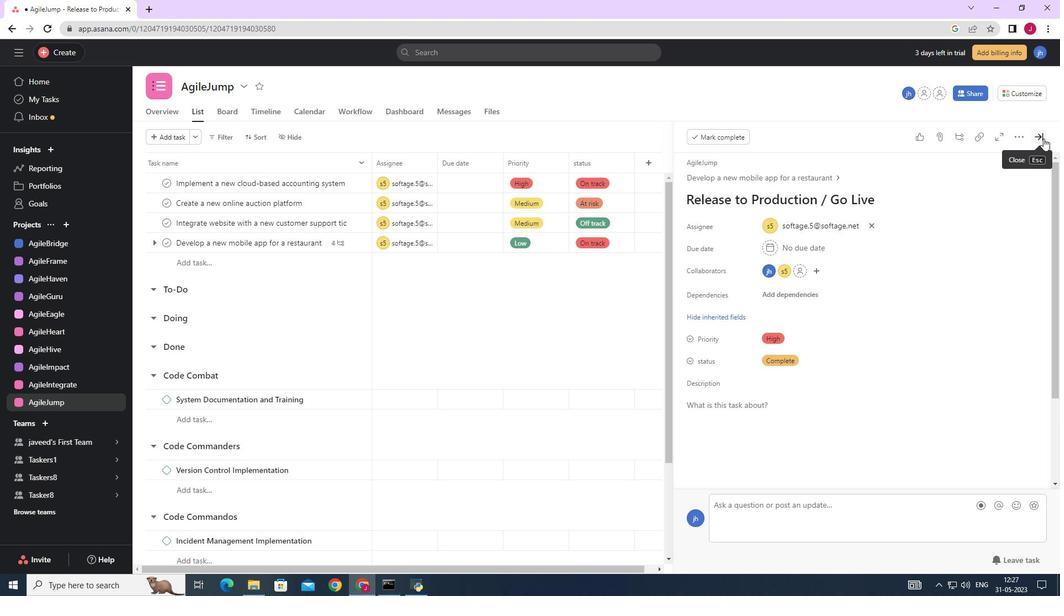 
Action: Mouse moved to (1035, 142)
Screenshot: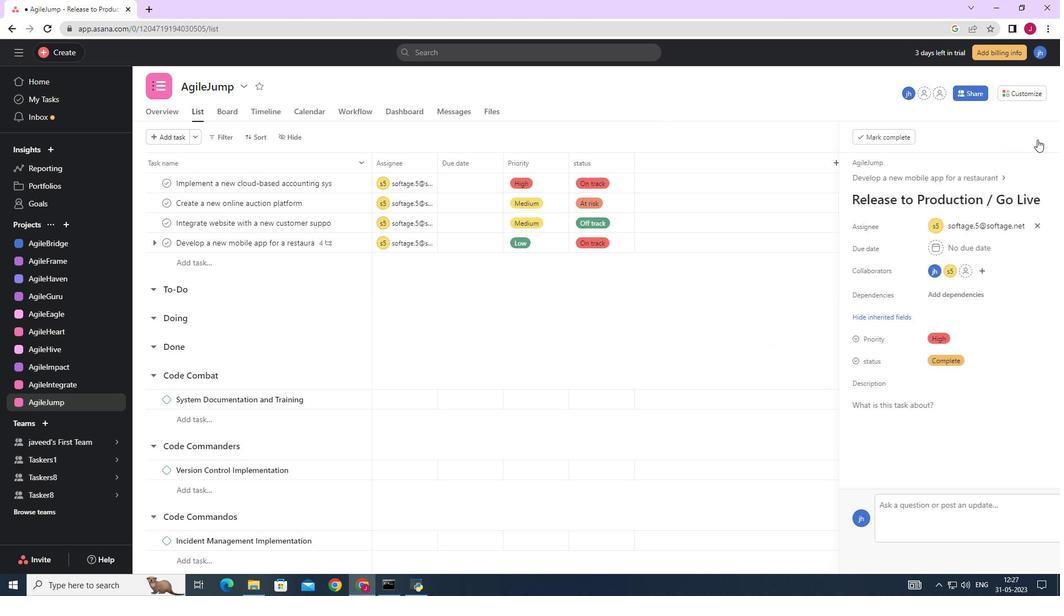 
